 Task: Apply the same logo display for all users in your organization.
Action: Mouse moved to (890, 77)
Screenshot: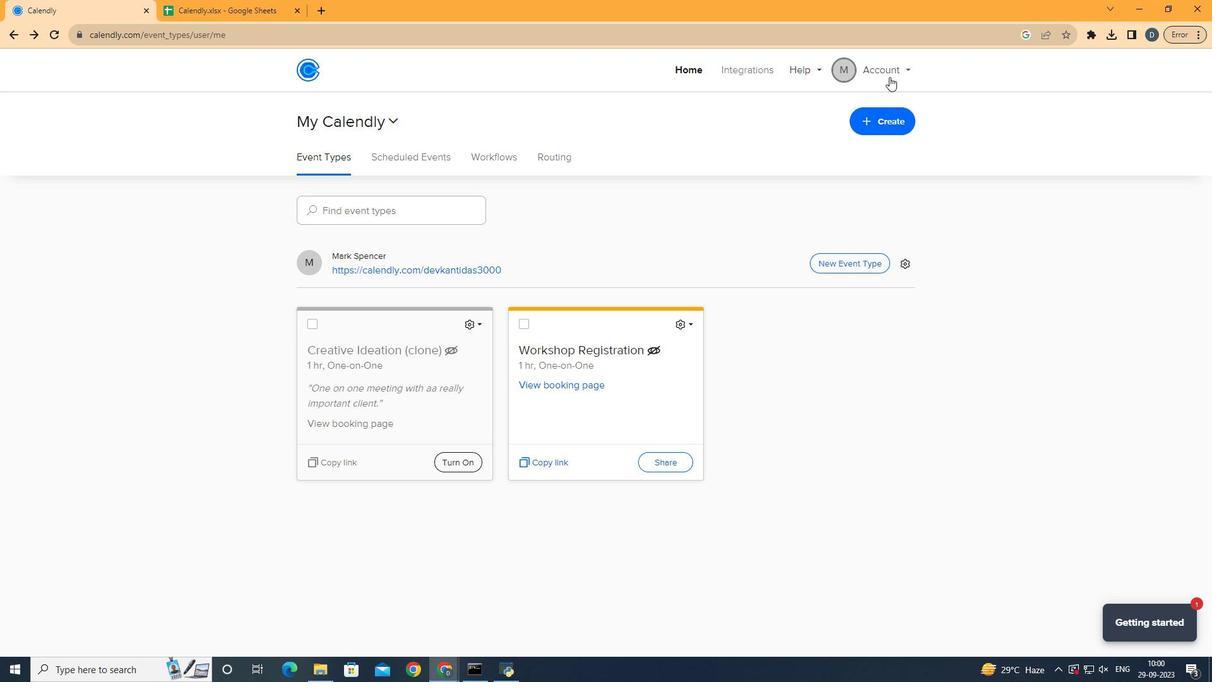 
Action: Mouse pressed left at (890, 77)
Screenshot: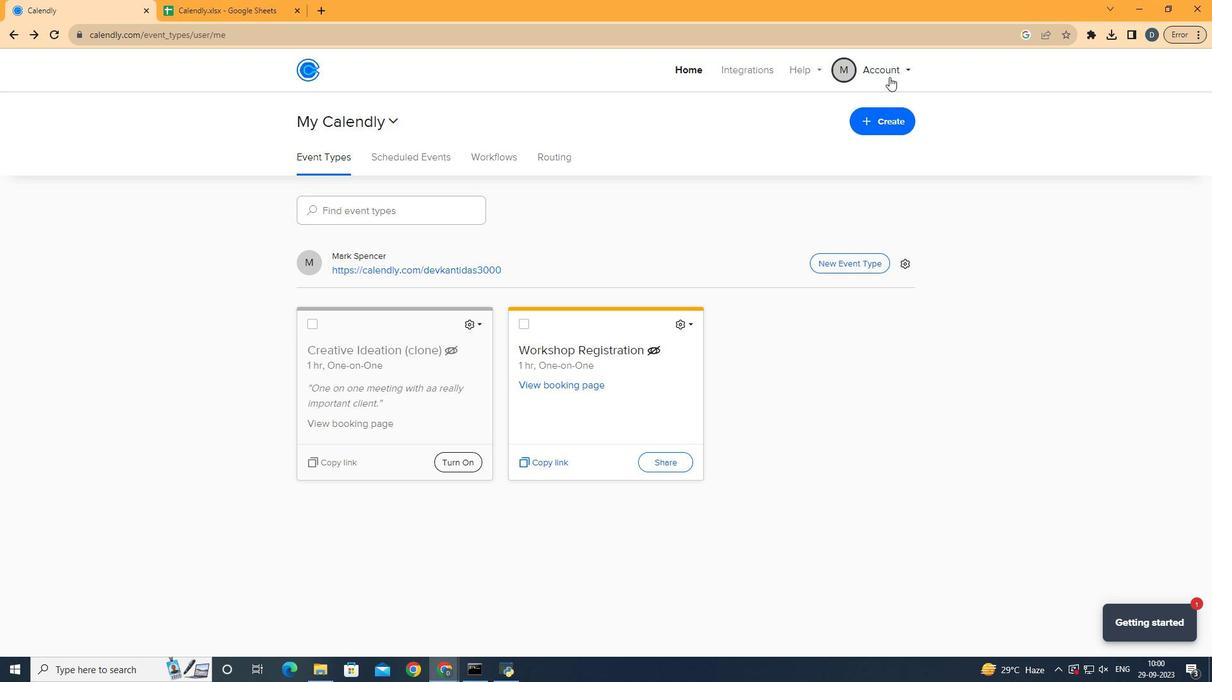 
Action: Mouse moved to (790, 128)
Screenshot: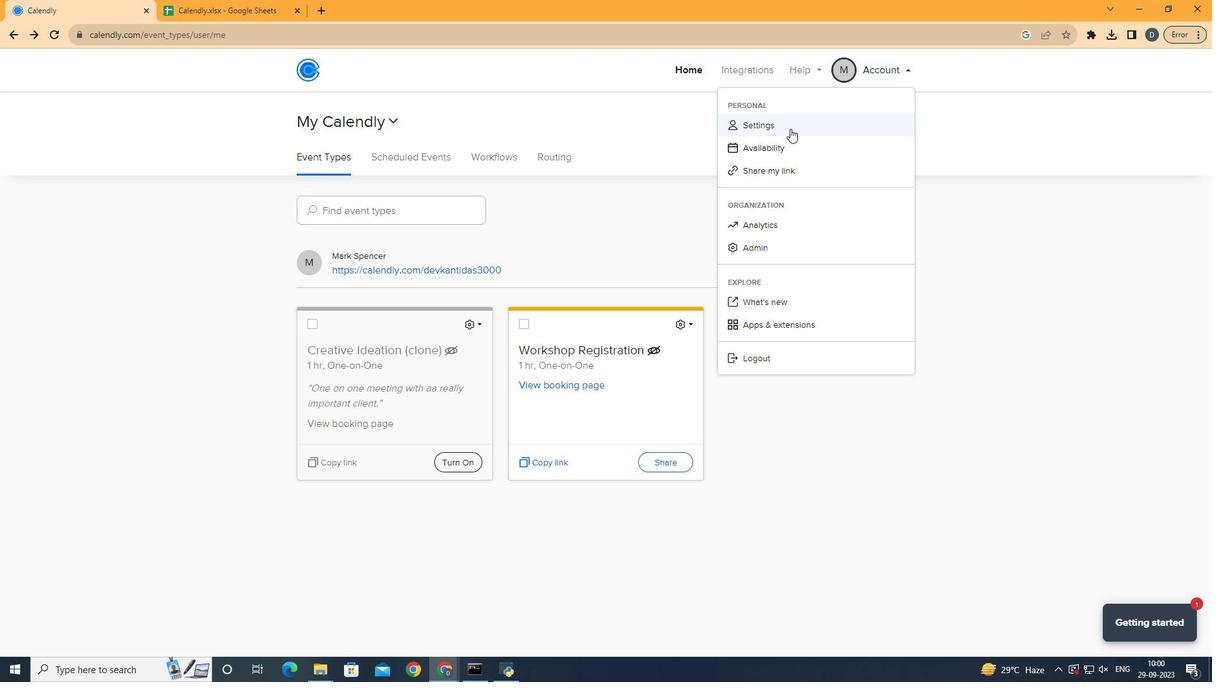 
Action: Mouse pressed left at (790, 128)
Screenshot: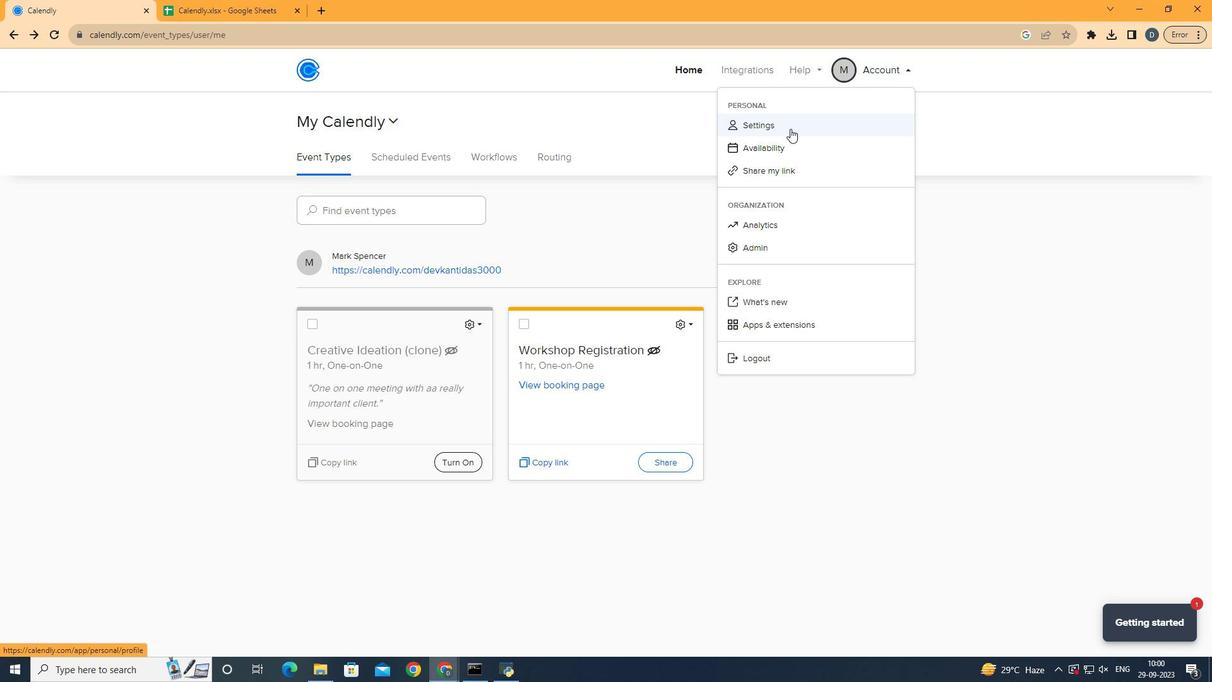 
Action: Mouse moved to (54, 200)
Screenshot: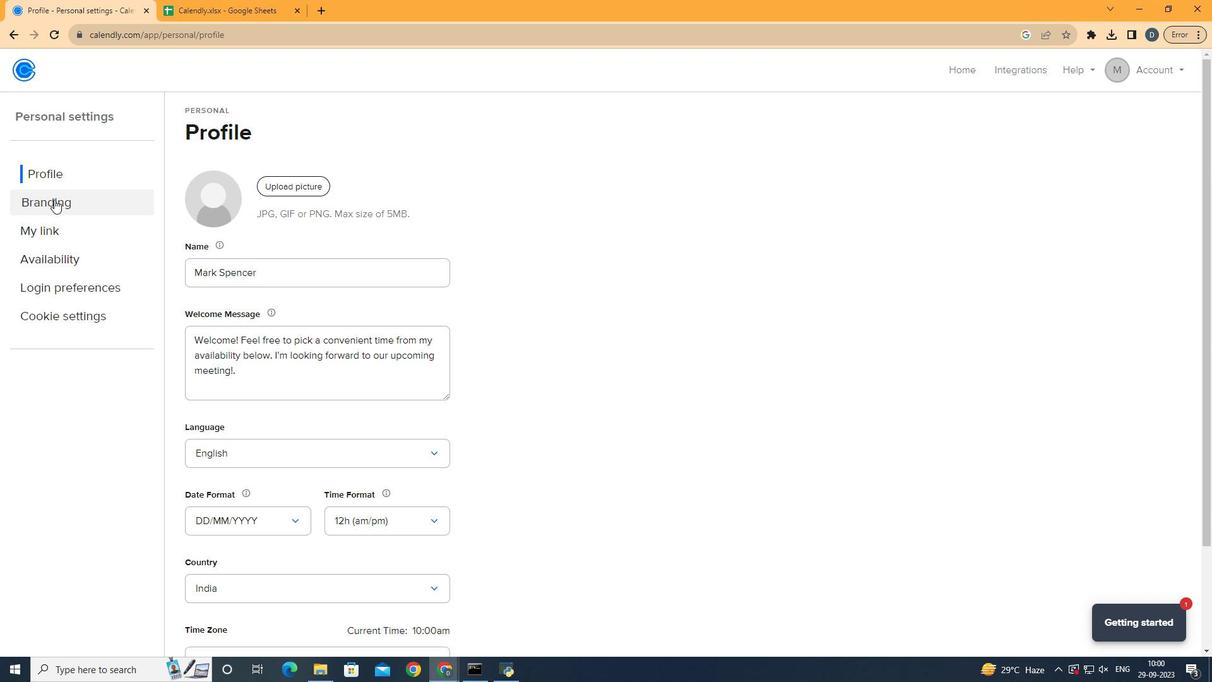 
Action: Mouse pressed left at (54, 200)
Screenshot: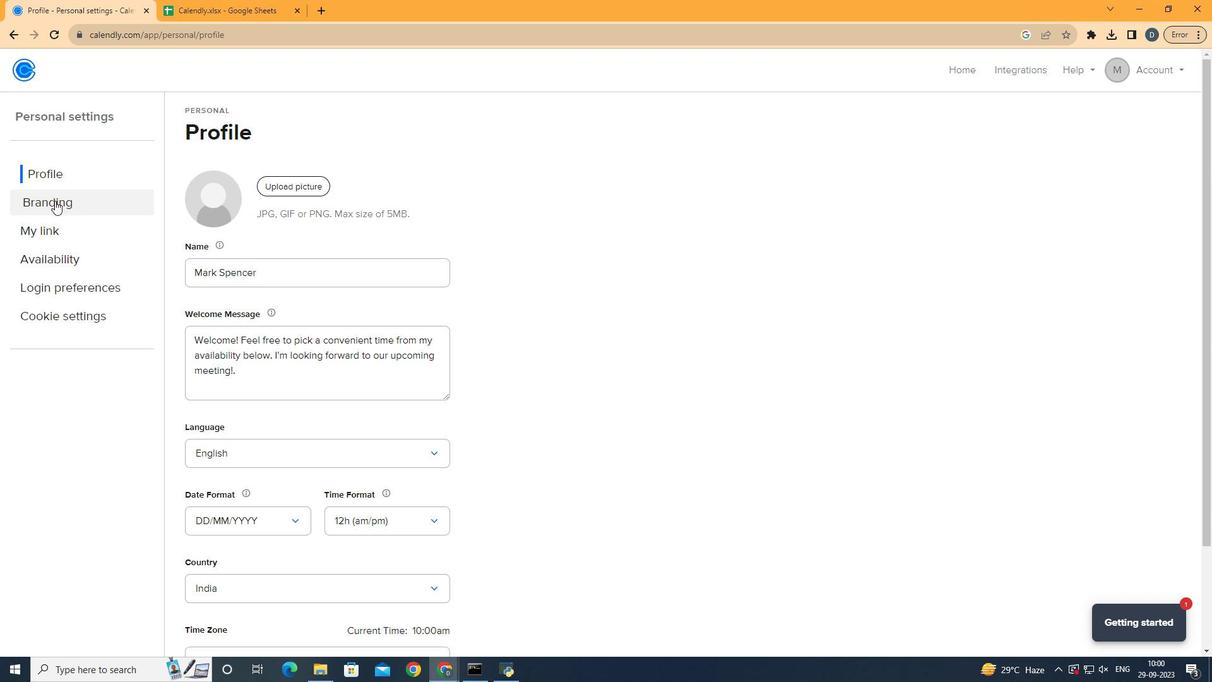 
Action: Mouse moved to (192, 243)
Screenshot: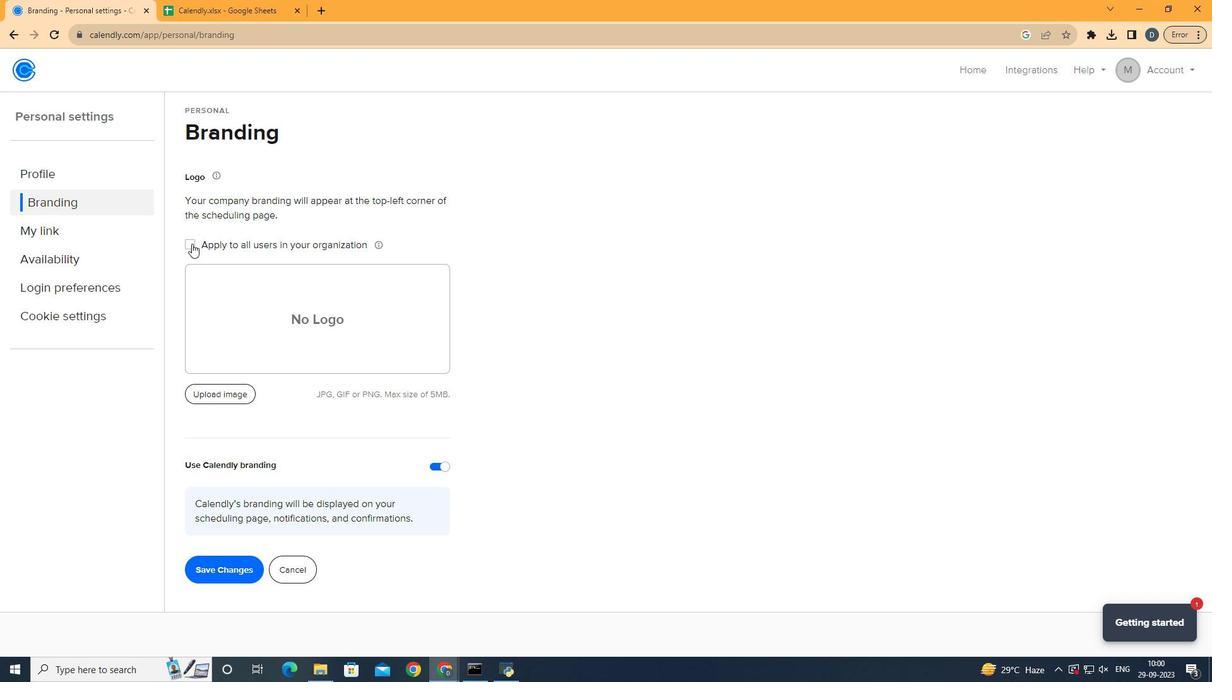 
Action: Mouse pressed left at (192, 243)
Screenshot: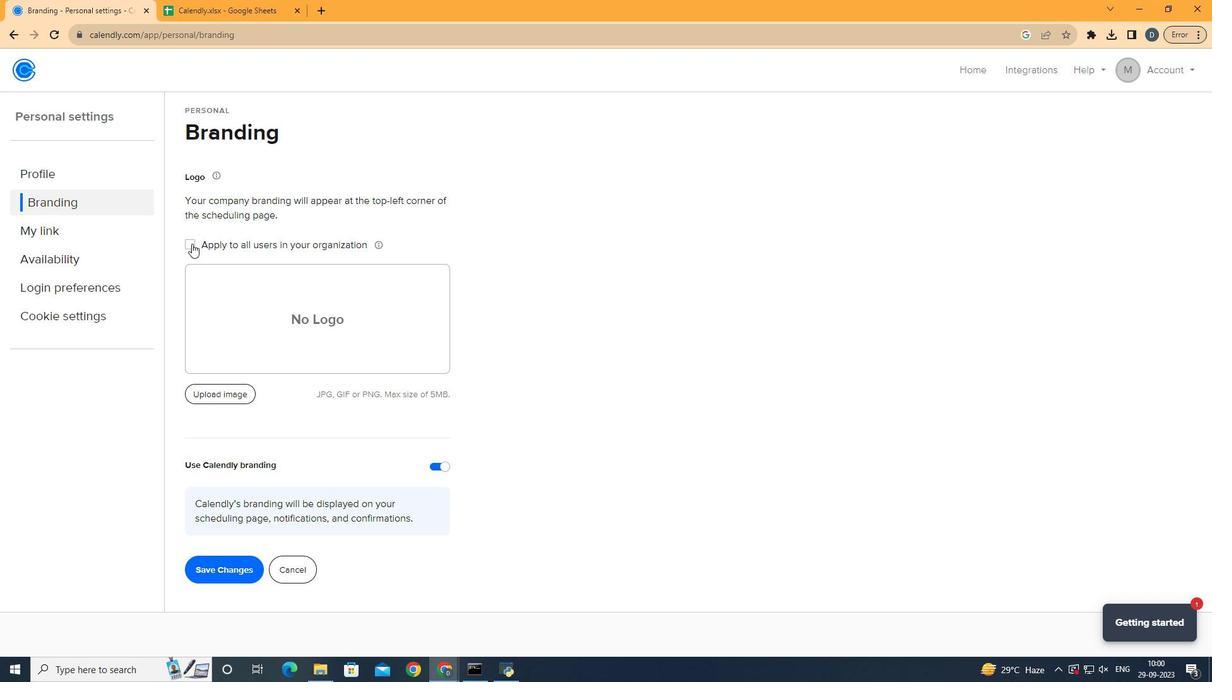 
Action: Mouse moved to (638, 328)
Screenshot: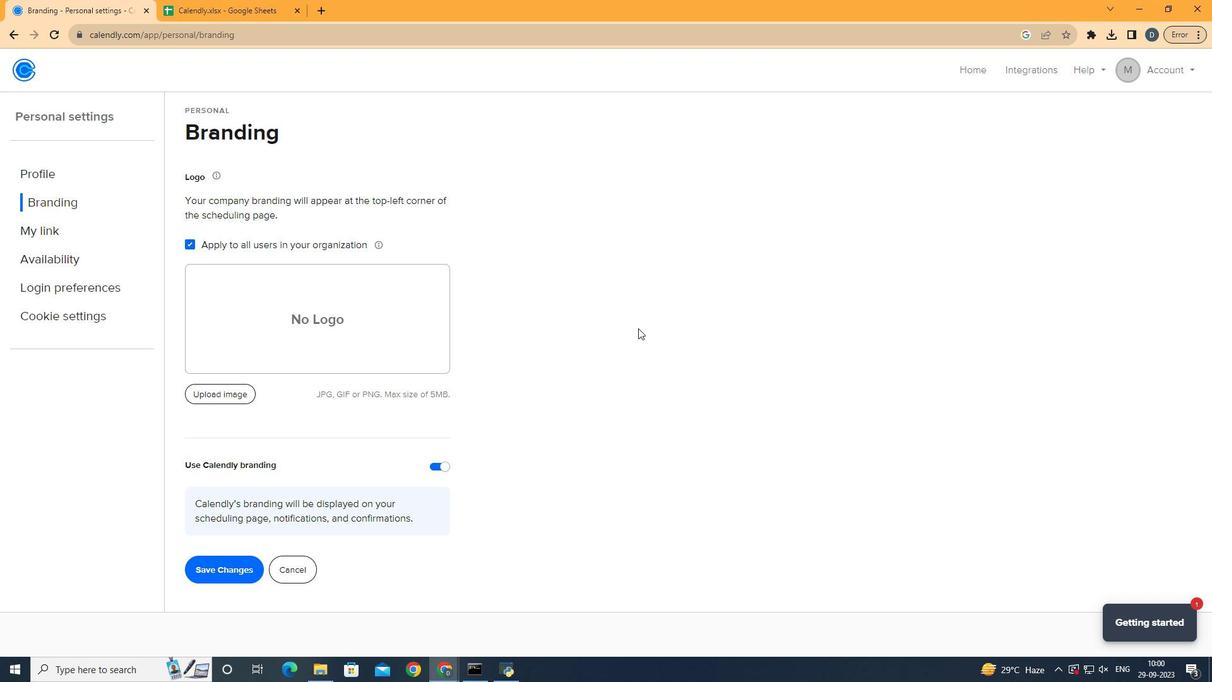 
